 Task: Add Irwin Naturals Steel-Libido Peak Testosterone to the cart.
Action: Mouse moved to (294, 150)
Screenshot: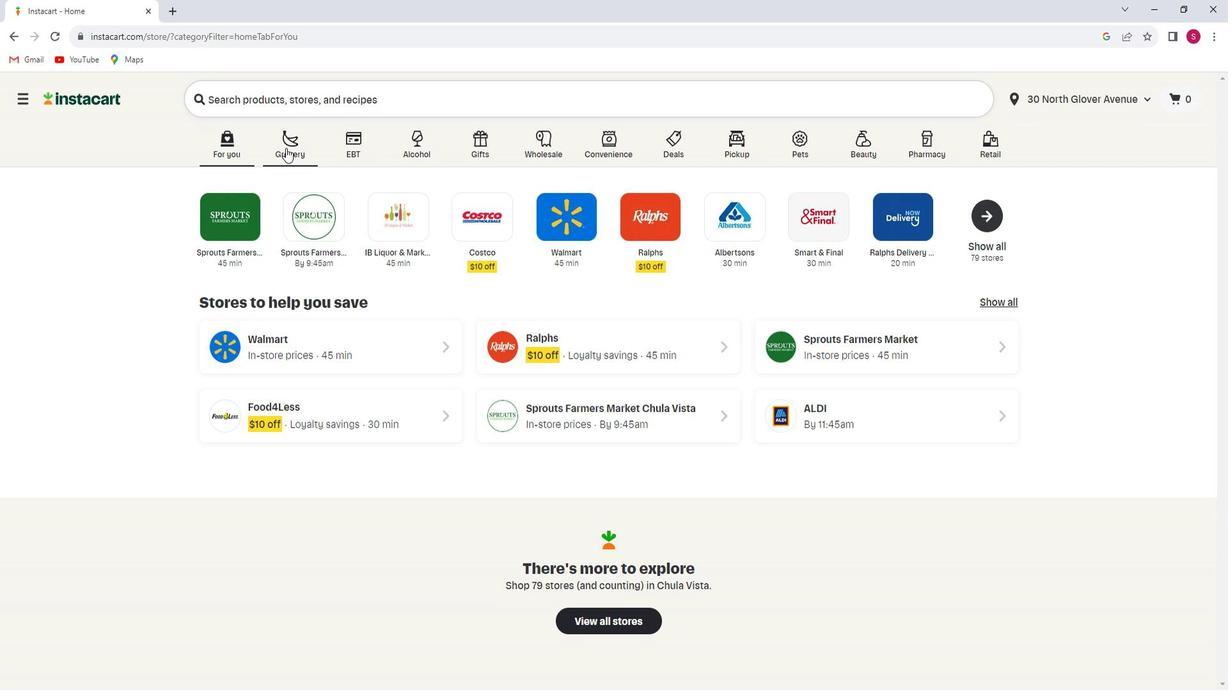 
Action: Mouse pressed left at (294, 150)
Screenshot: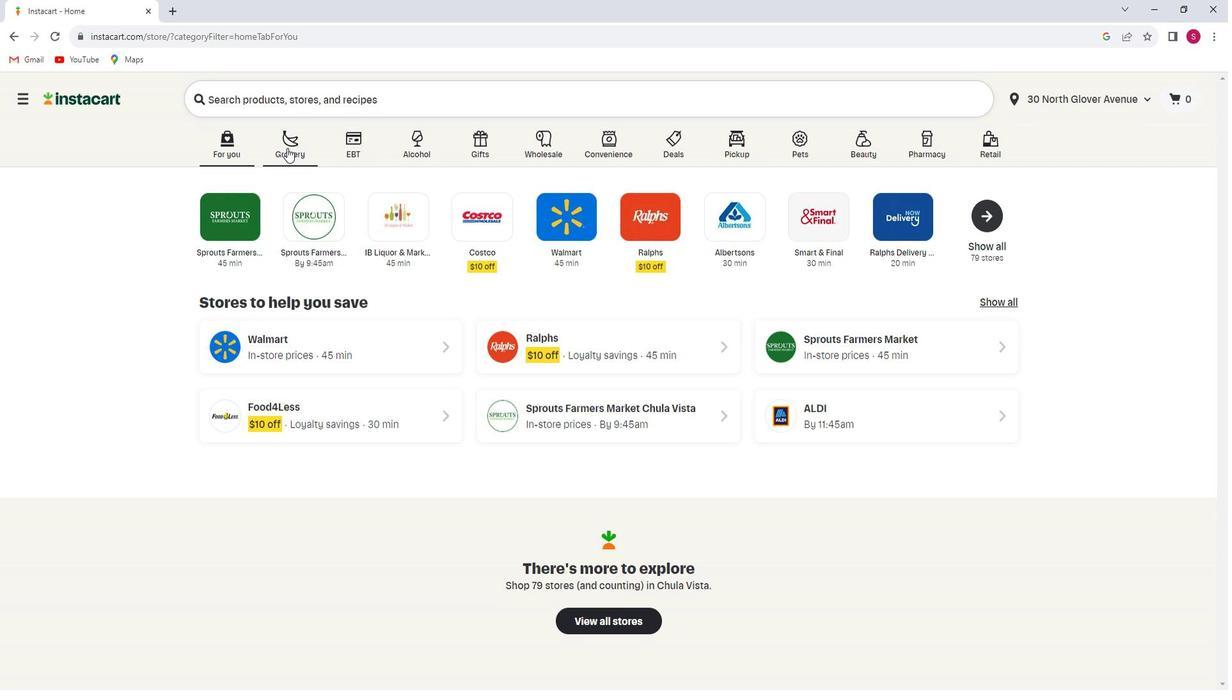 
Action: Mouse moved to (315, 368)
Screenshot: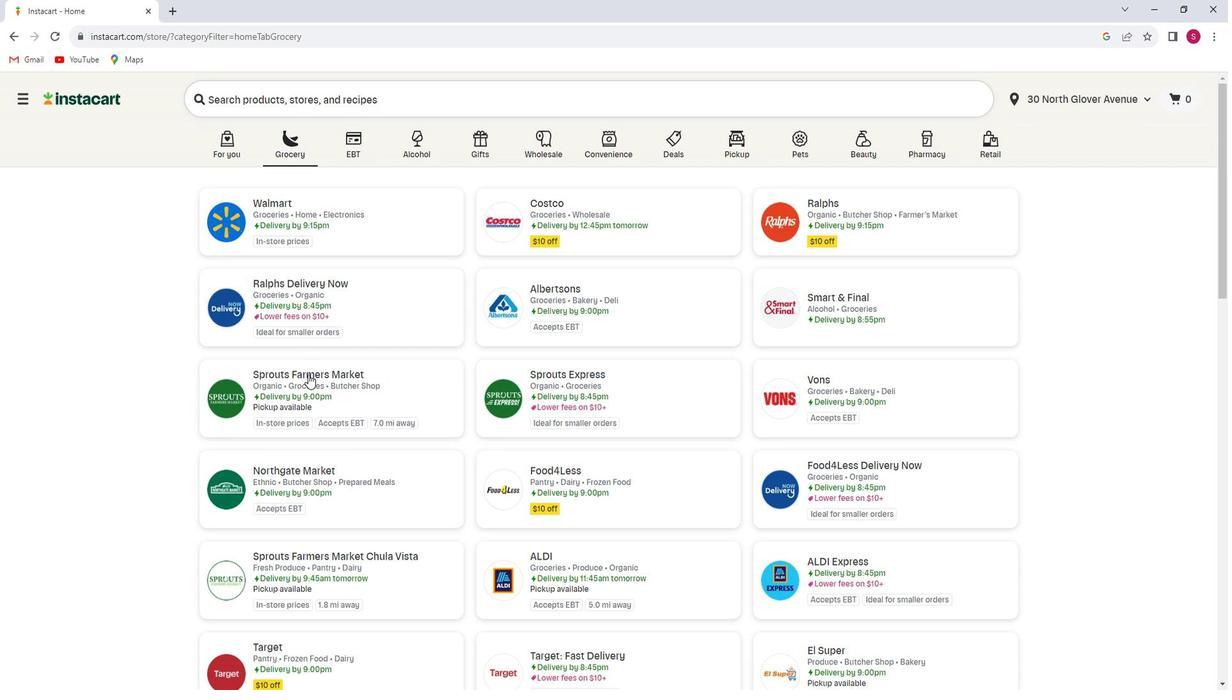 
Action: Mouse pressed left at (315, 368)
Screenshot: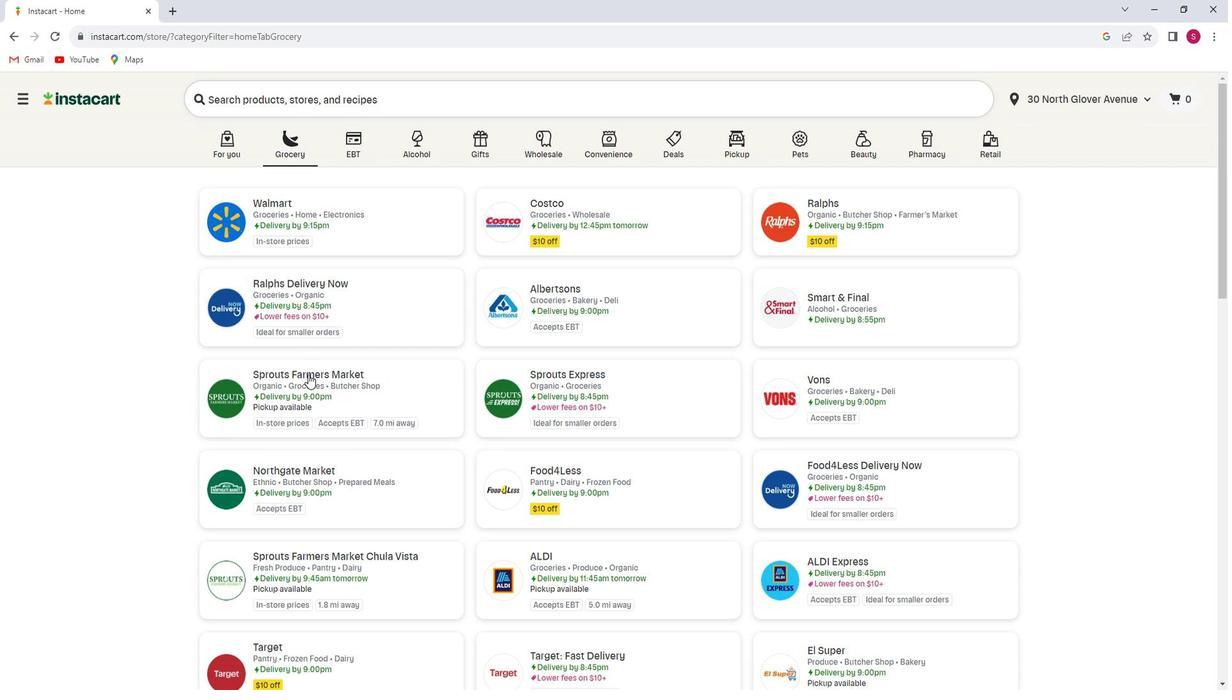 
Action: Mouse moved to (99, 422)
Screenshot: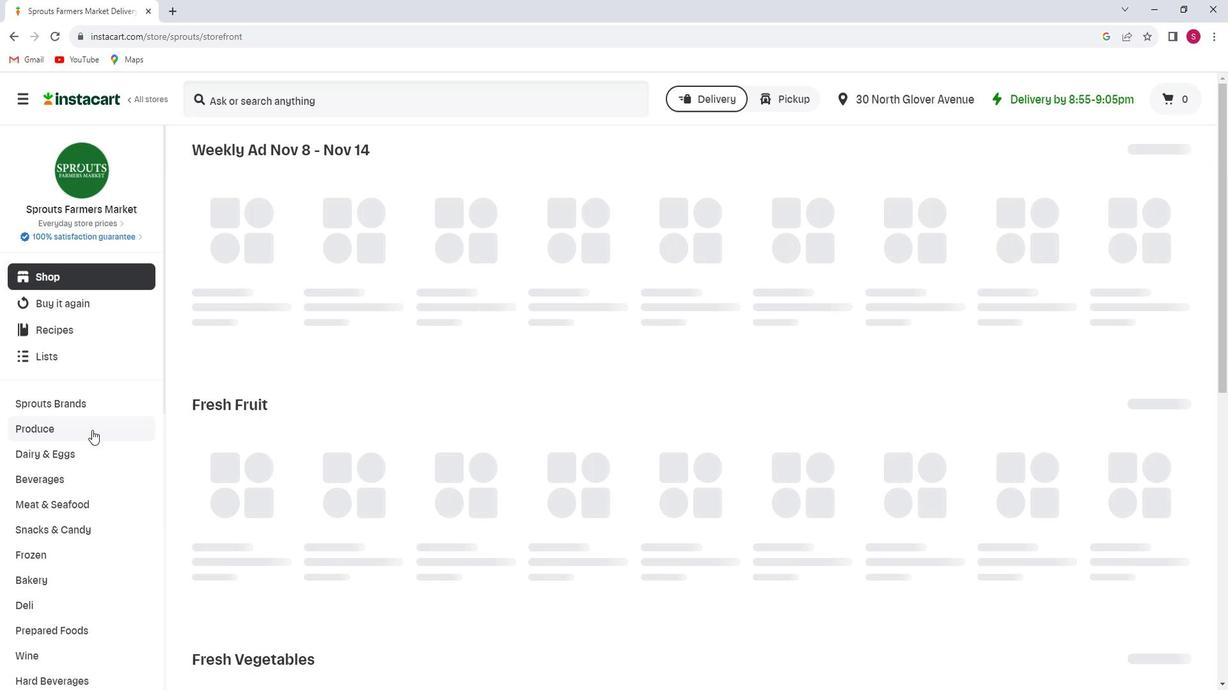 
Action: Mouse scrolled (99, 422) with delta (0, 0)
Screenshot: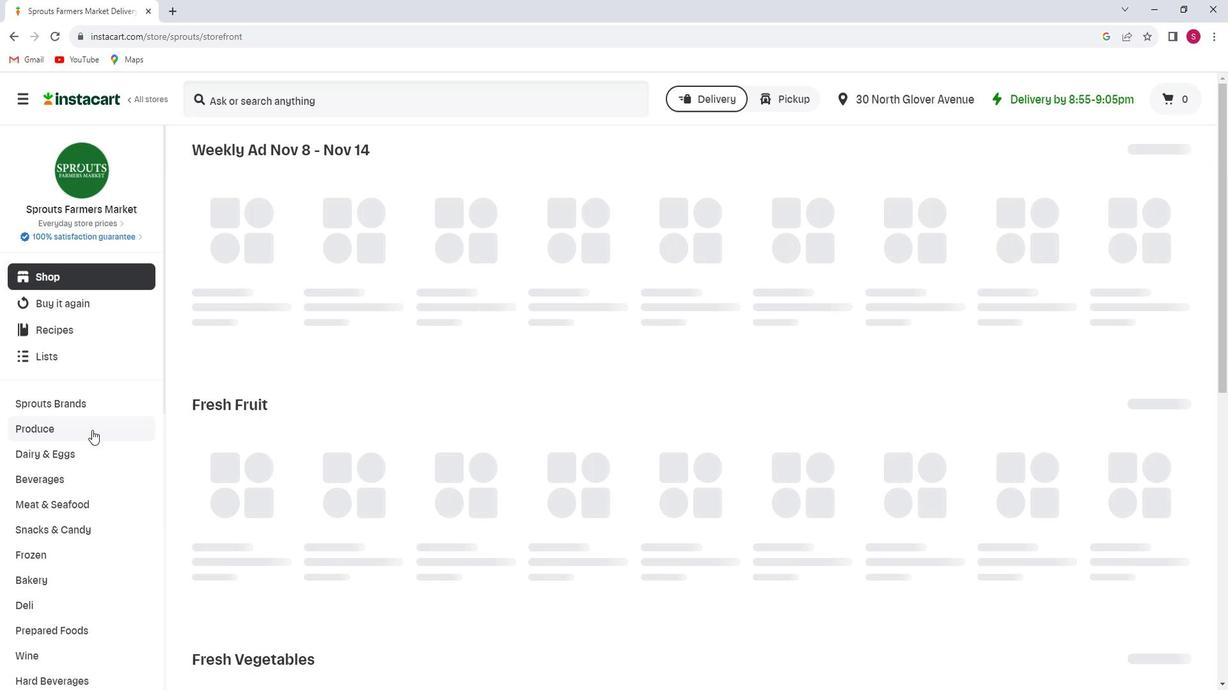 
Action: Mouse moved to (98, 423)
Screenshot: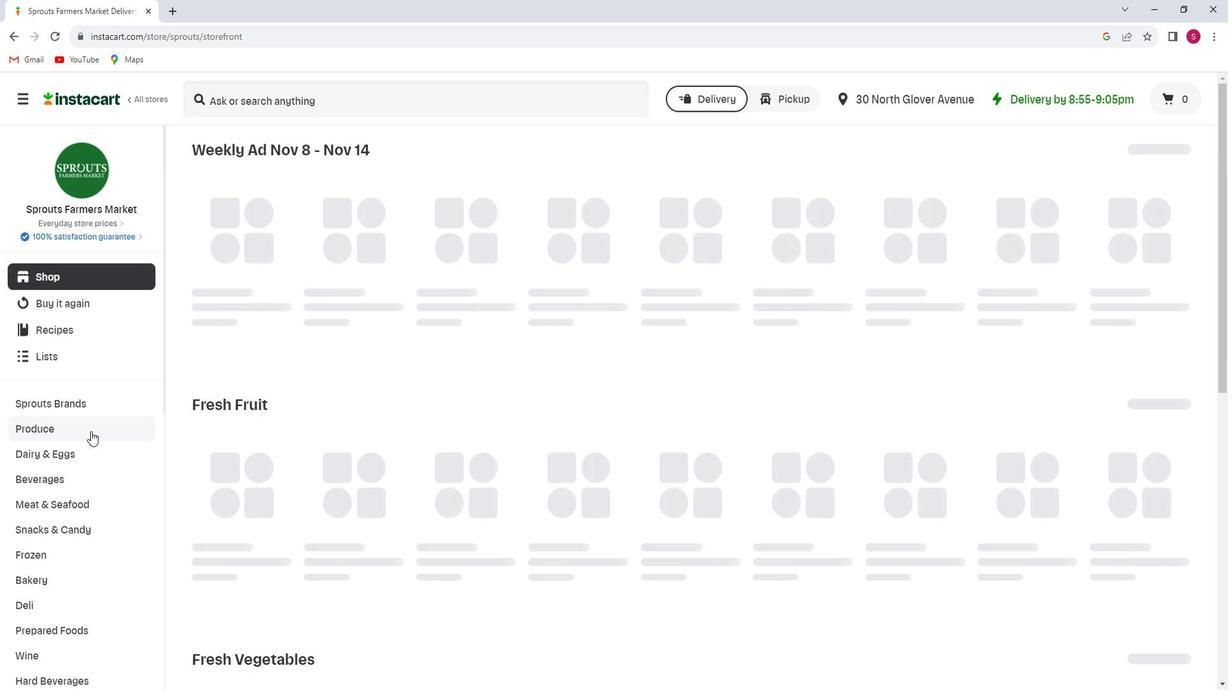 
Action: Mouse scrolled (98, 422) with delta (0, 0)
Screenshot: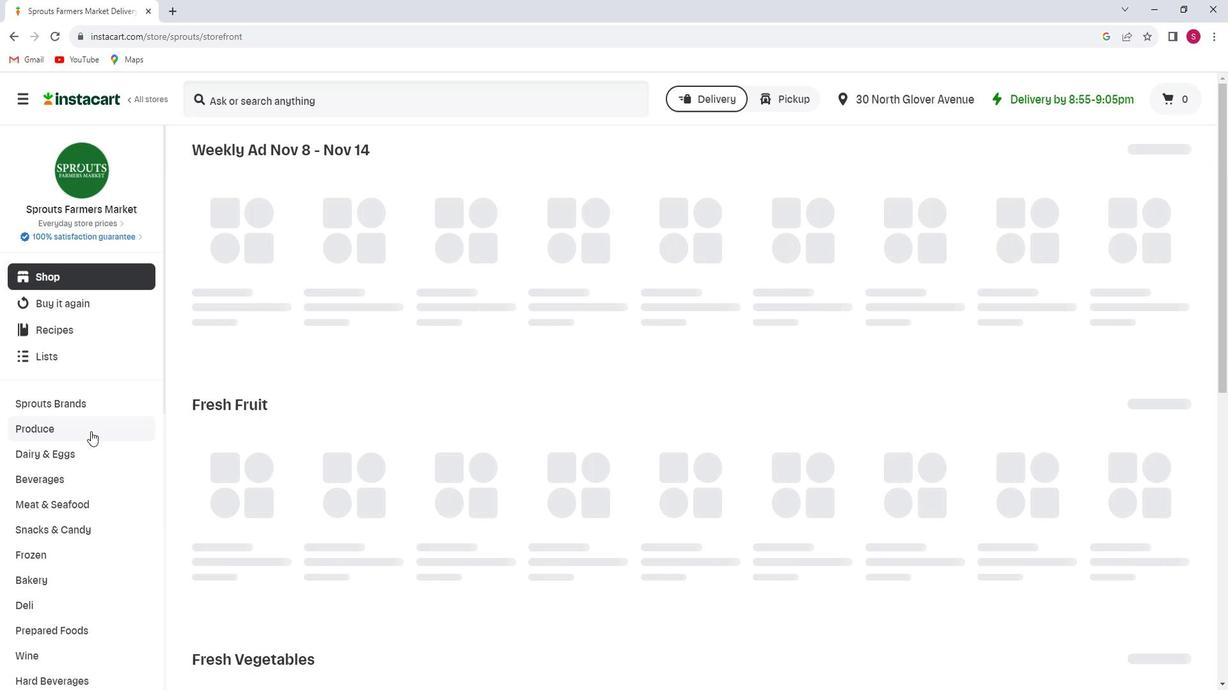 
Action: Mouse scrolled (98, 422) with delta (0, 0)
Screenshot: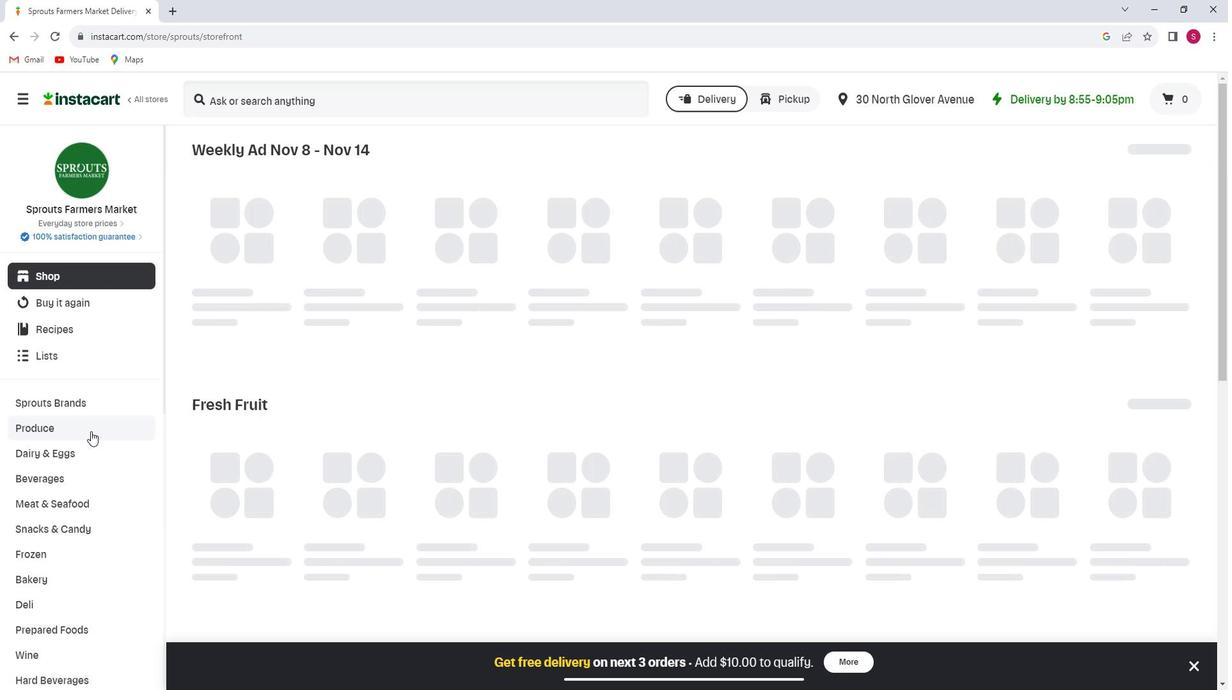 
Action: Mouse scrolled (98, 422) with delta (0, 0)
Screenshot: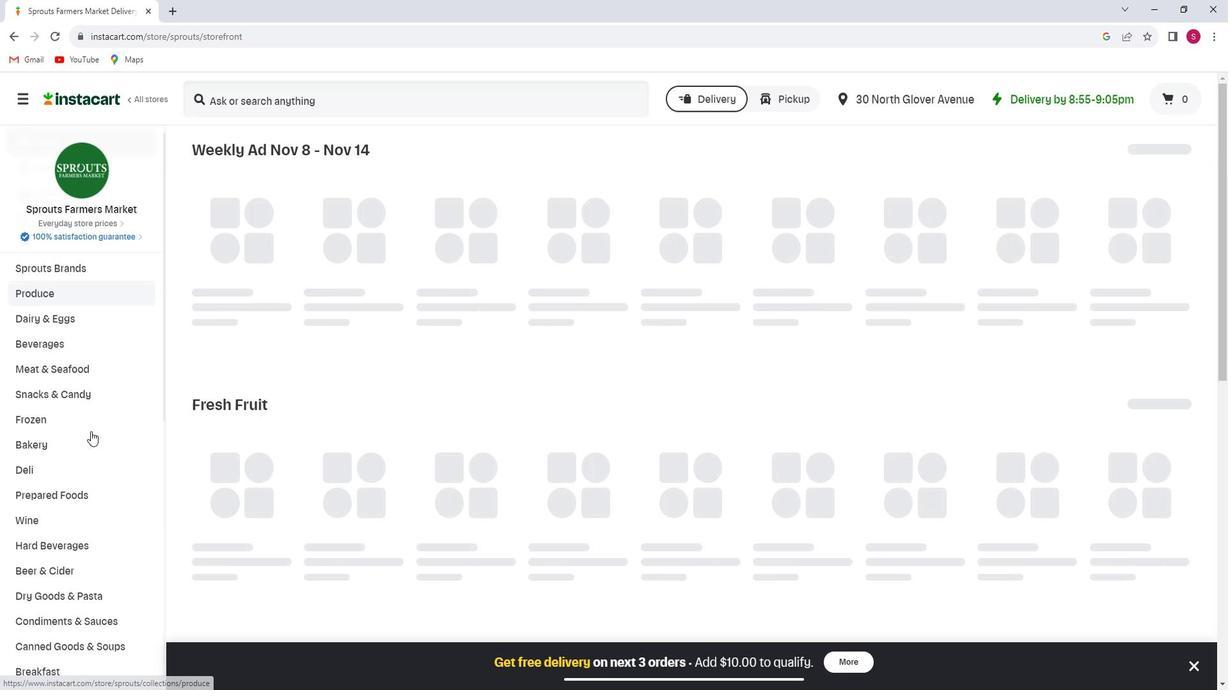 
Action: Mouse scrolled (98, 422) with delta (0, 0)
Screenshot: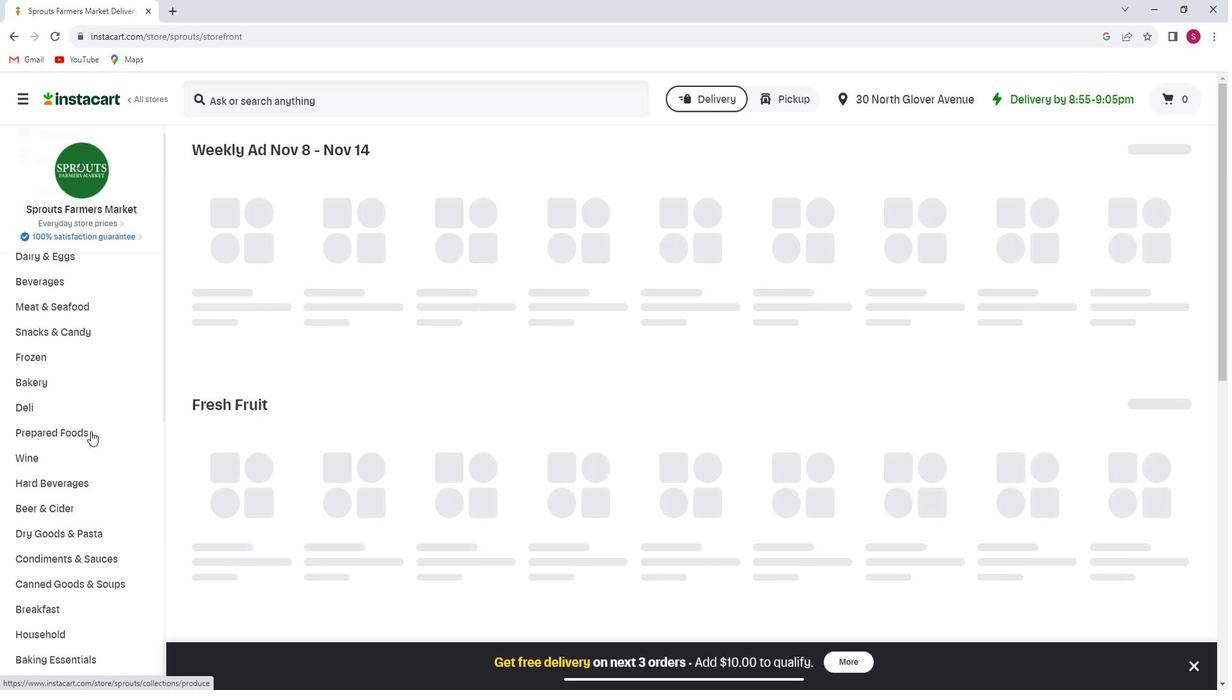 
Action: Mouse scrolled (98, 422) with delta (0, 0)
Screenshot: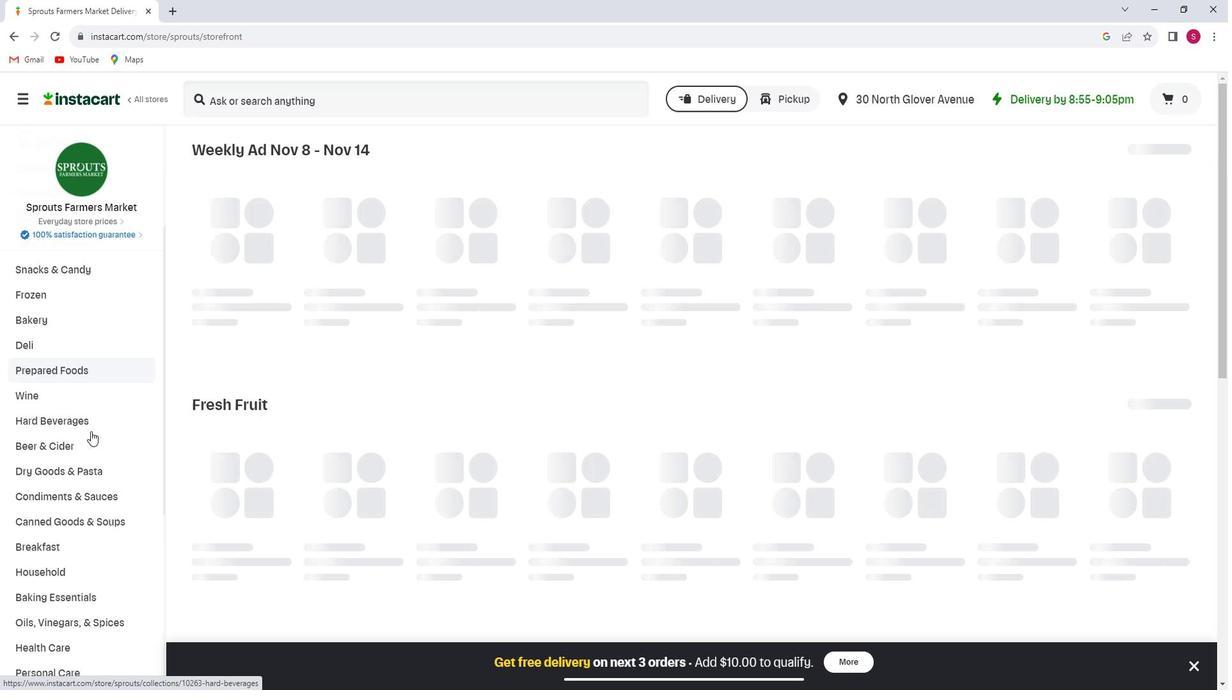 
Action: Mouse scrolled (98, 422) with delta (0, 0)
Screenshot: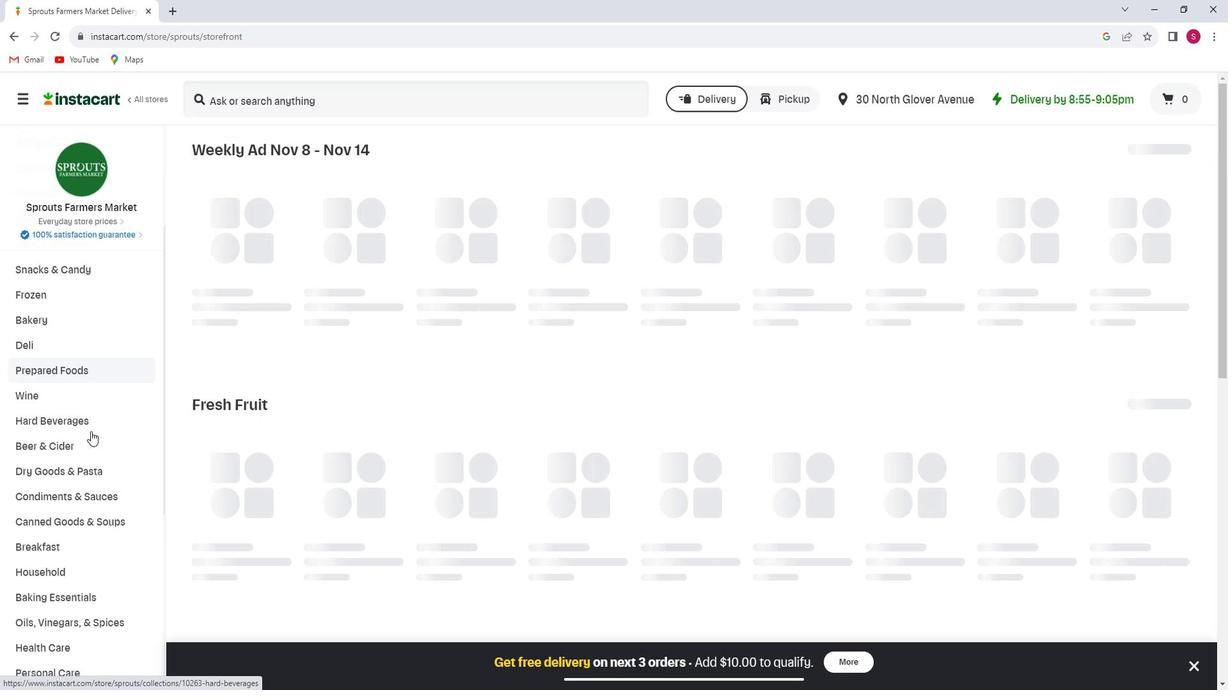 
Action: Mouse scrolled (98, 422) with delta (0, 0)
Screenshot: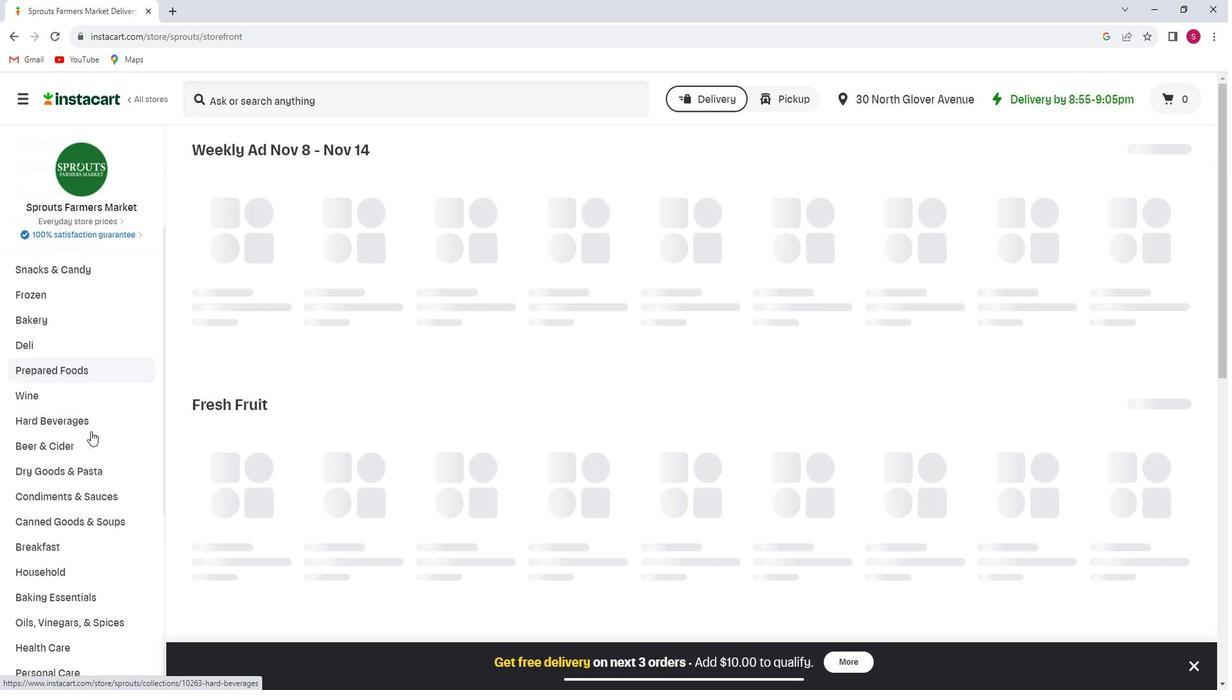 
Action: Mouse scrolled (98, 422) with delta (0, 0)
Screenshot: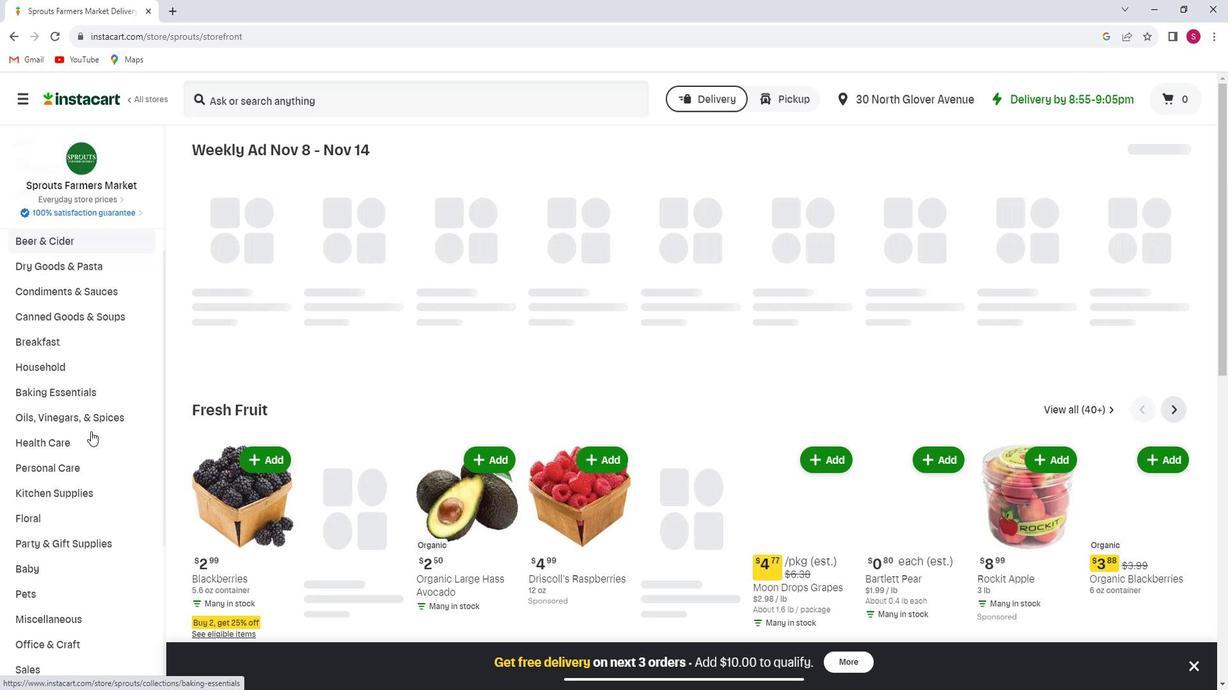 
Action: Mouse moved to (109, 397)
Screenshot: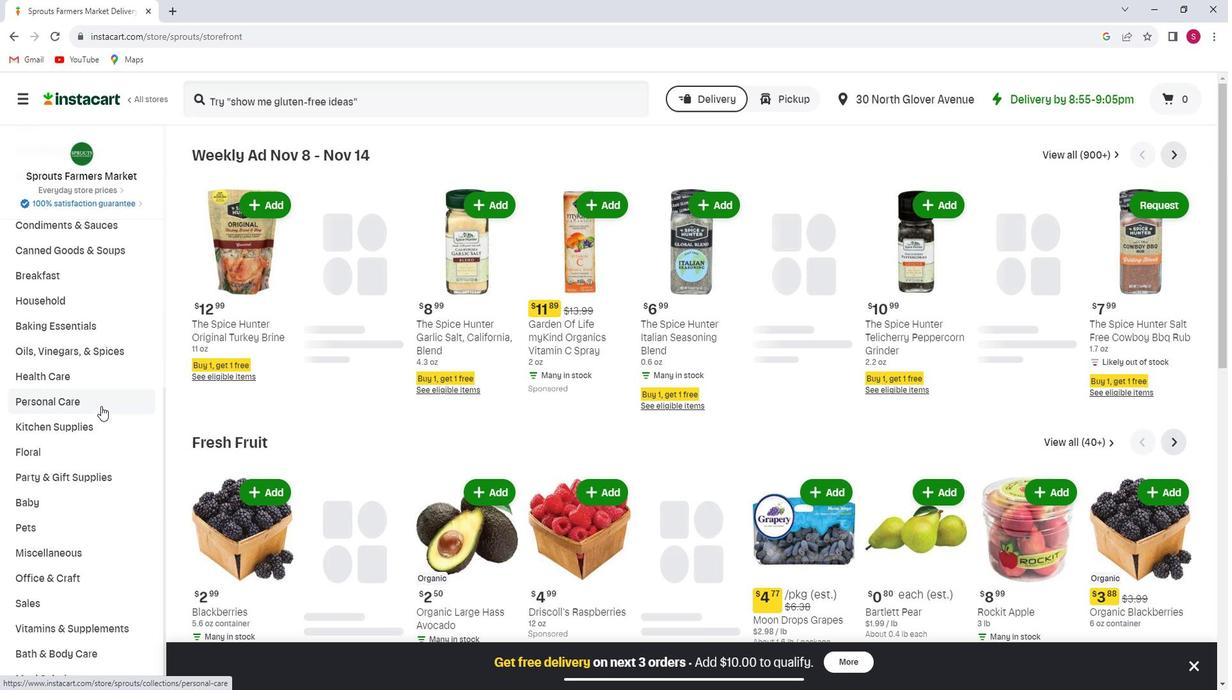 
Action: Mouse pressed left at (109, 397)
Screenshot: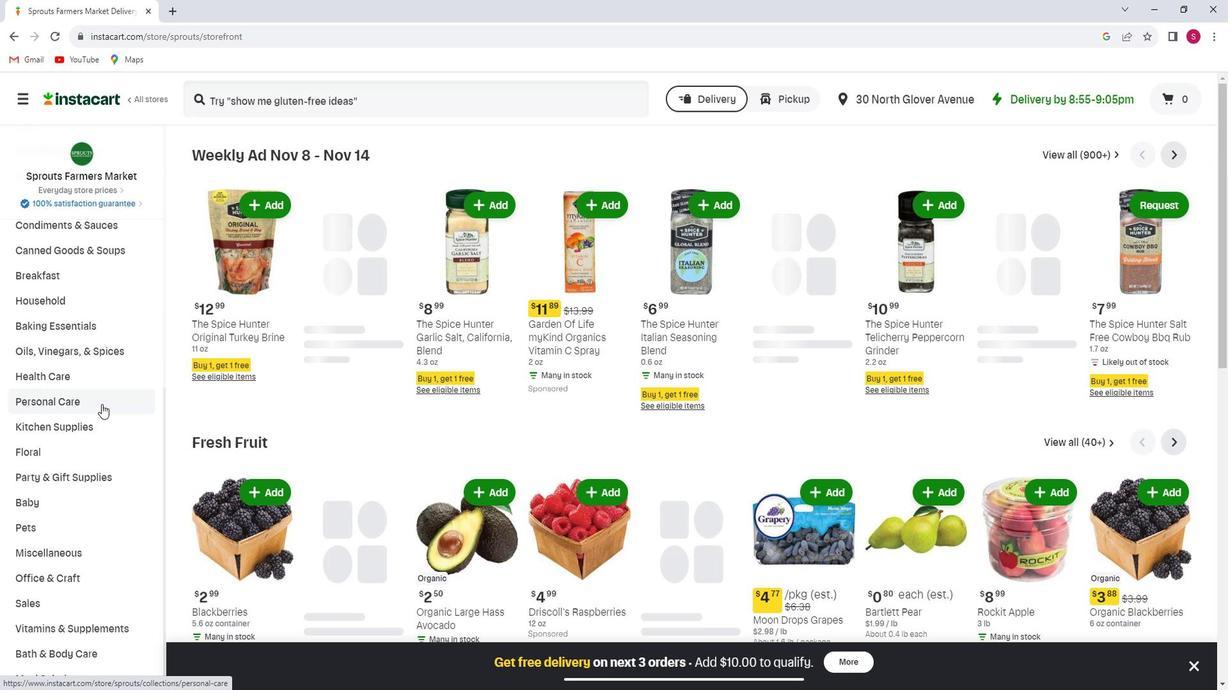 
Action: Mouse moved to (906, 186)
Screenshot: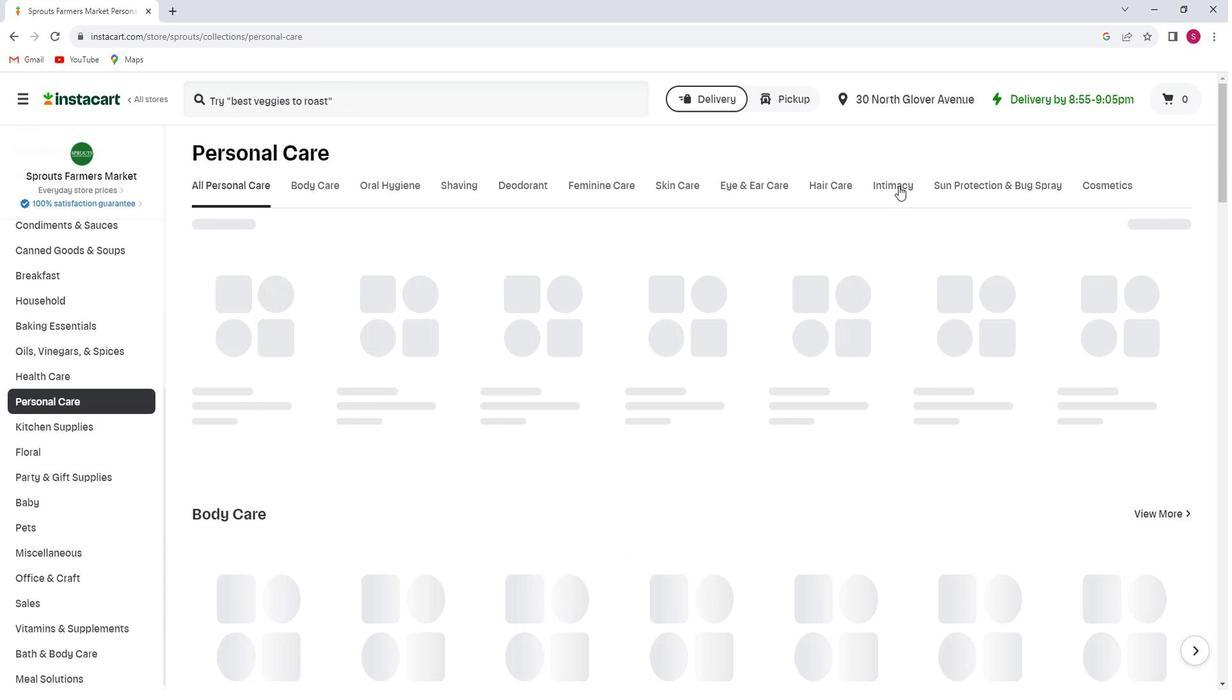 
Action: Mouse pressed left at (906, 186)
Screenshot: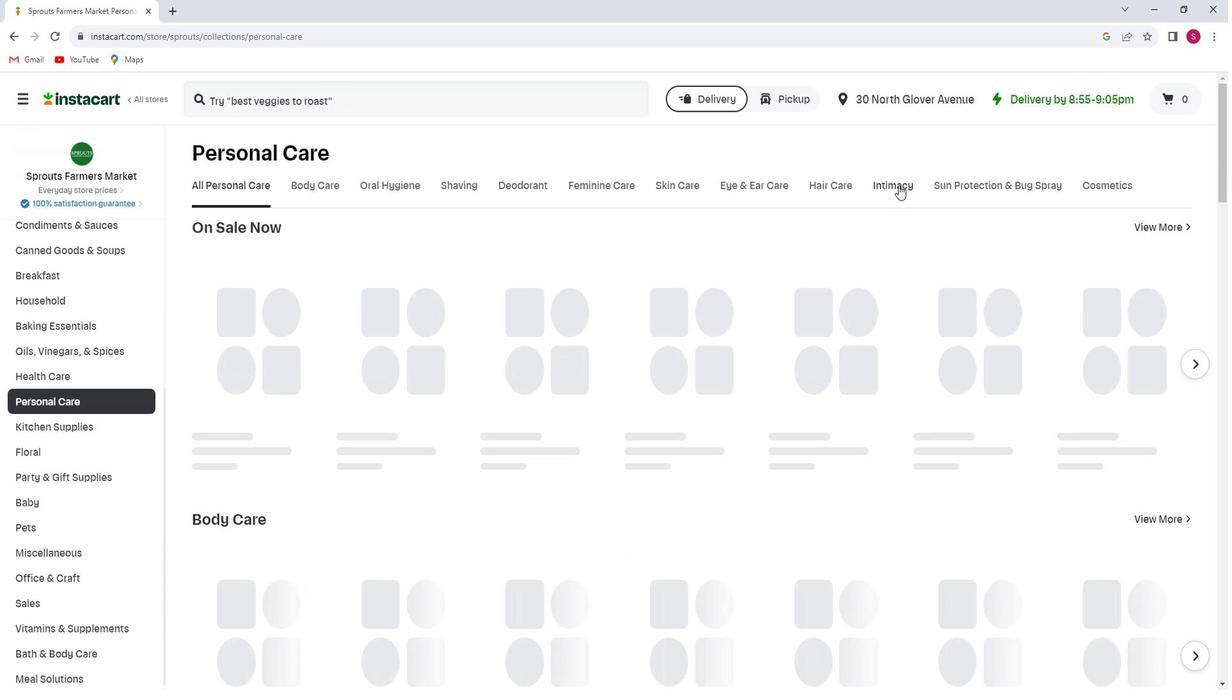
Action: Mouse moved to (360, 101)
Screenshot: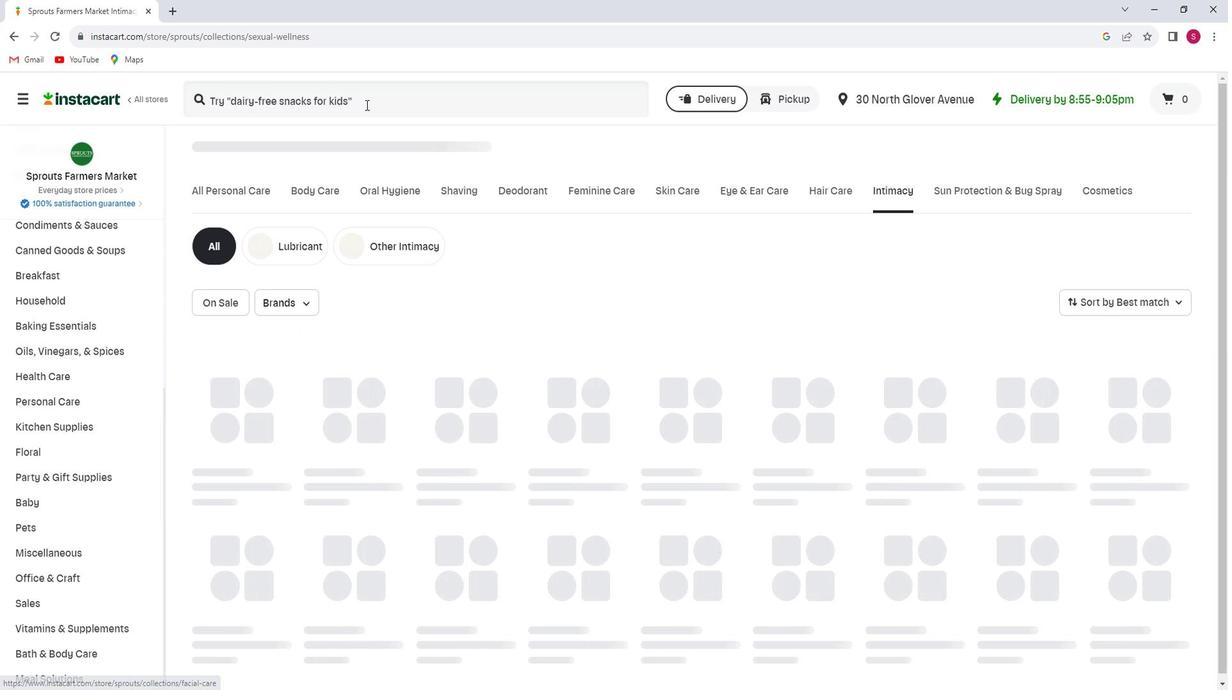 
Action: Mouse pressed left at (360, 101)
Screenshot: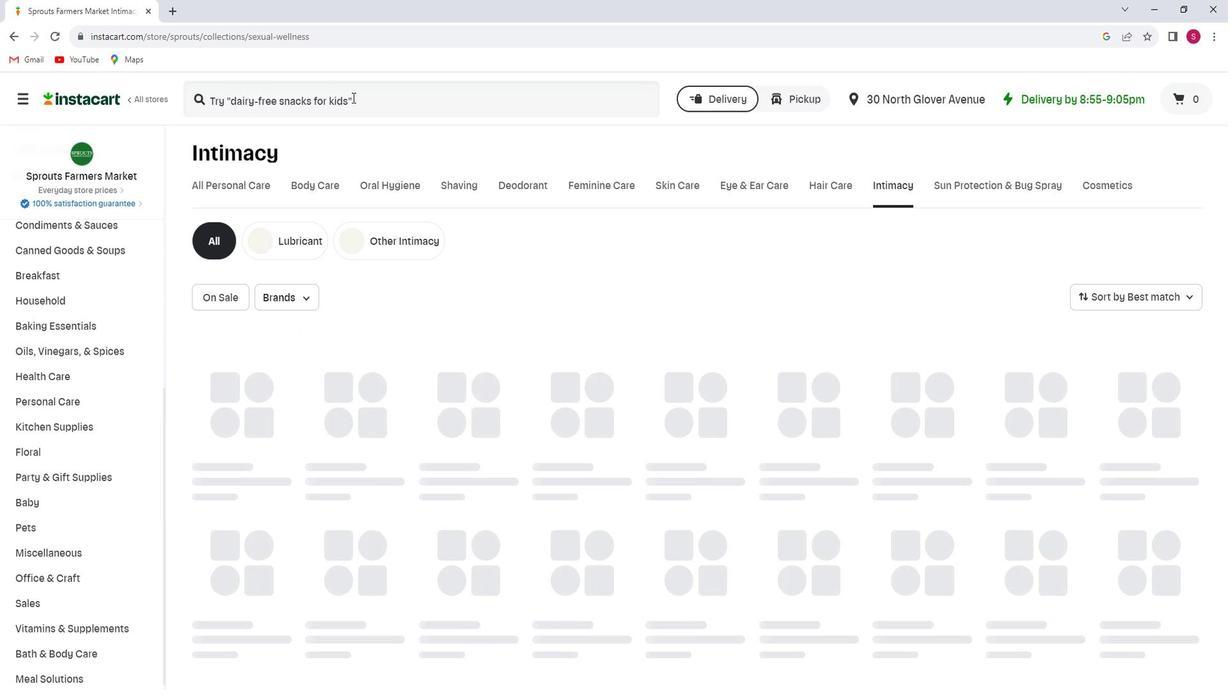 
Action: Key pressed <Key.shift>Irwin<Key.space><Key.shift>Naturals<Key.space><Key.shift>Steel-<Key.shift>Libido<Key.space><Key.shift>peak<Key.space><Key.shift>Testosterone<Key.enter>
Screenshot: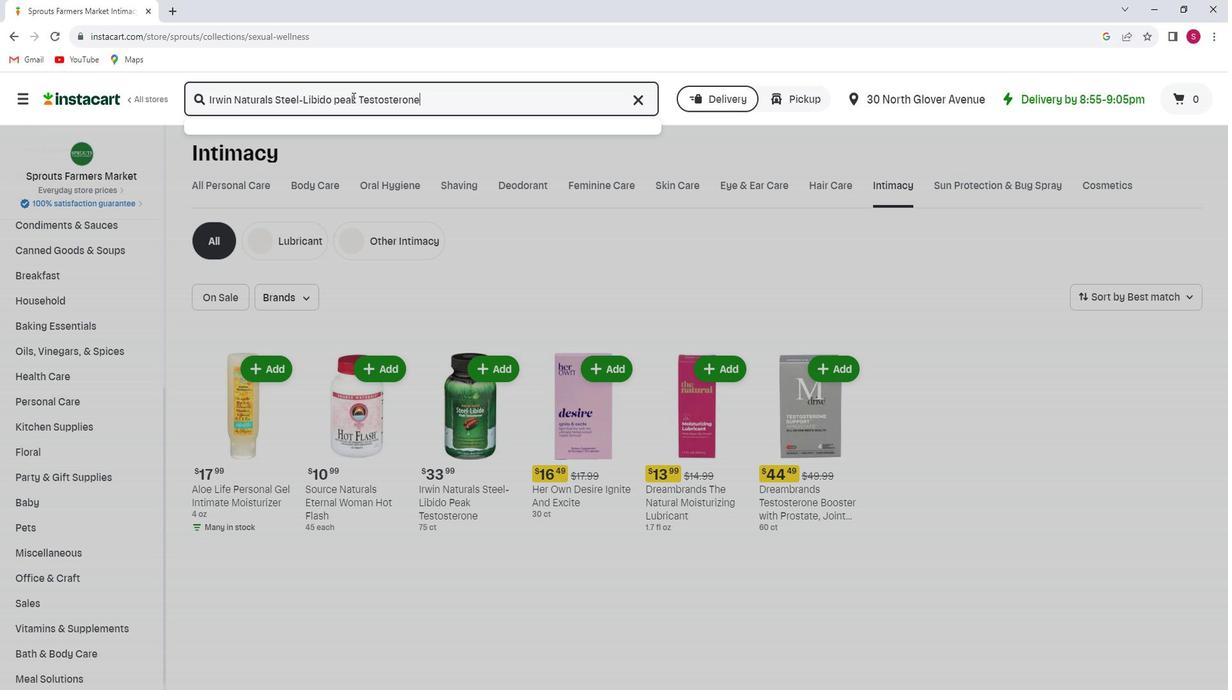 
Action: Mouse moved to (424, 223)
Screenshot: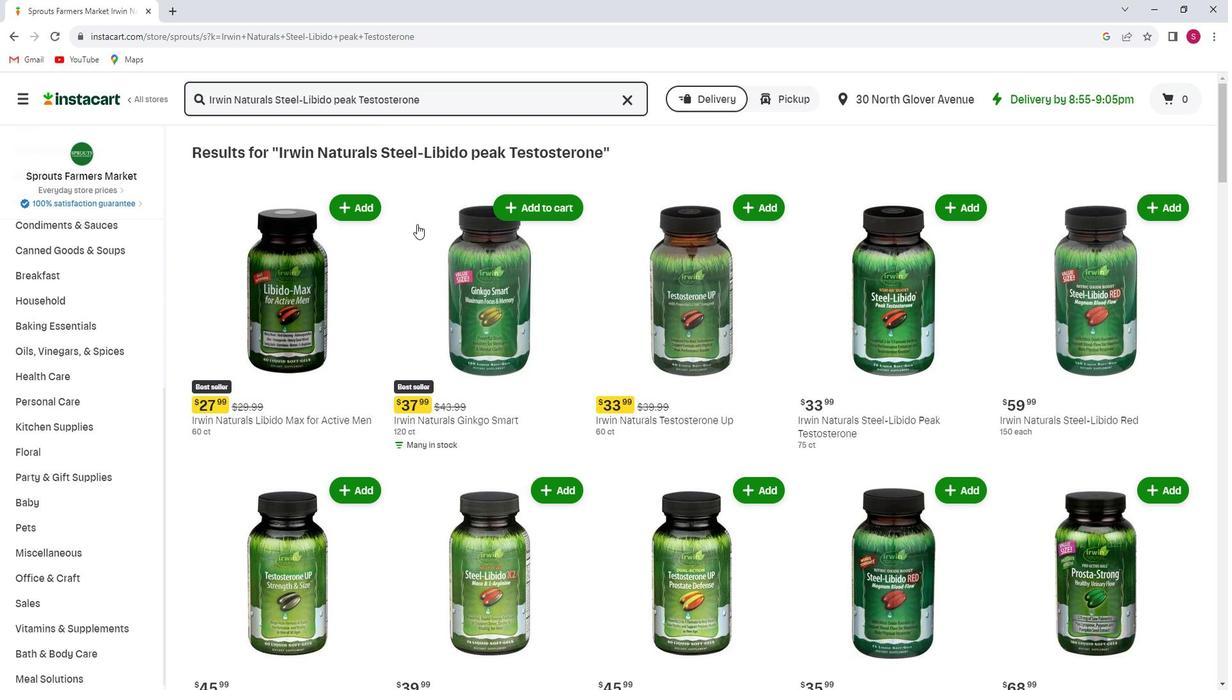 
Action: Mouse scrolled (424, 223) with delta (0, 0)
Screenshot: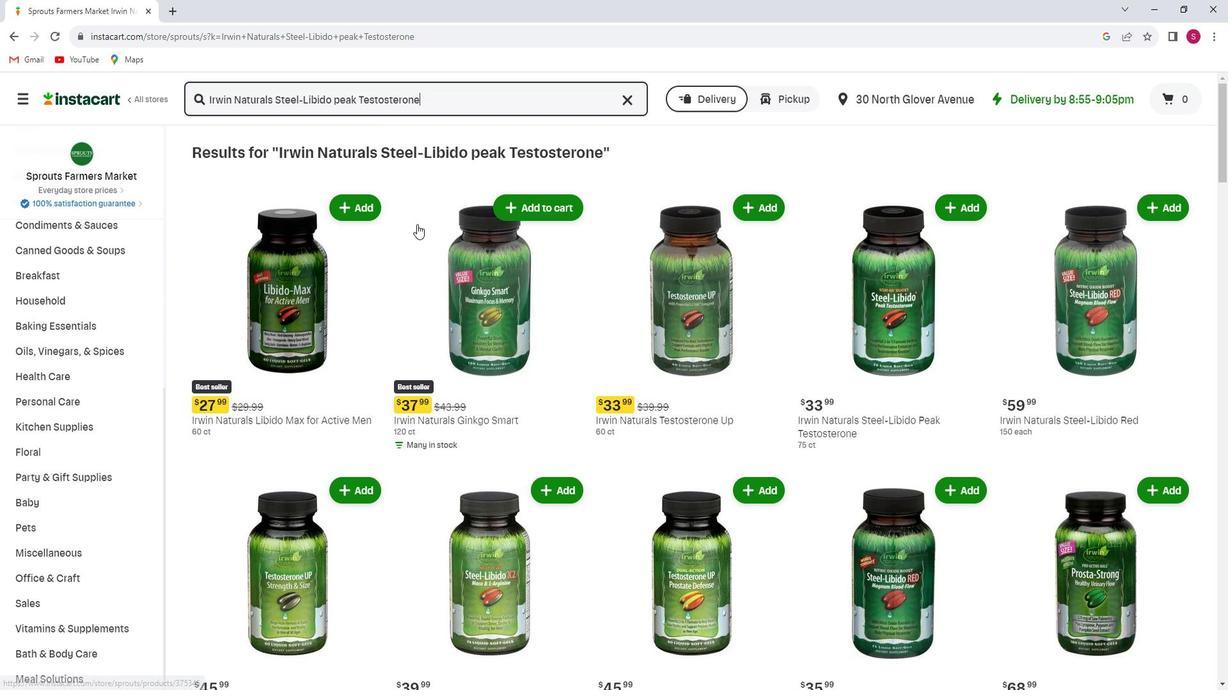 
Action: Mouse moved to (942, 146)
Screenshot: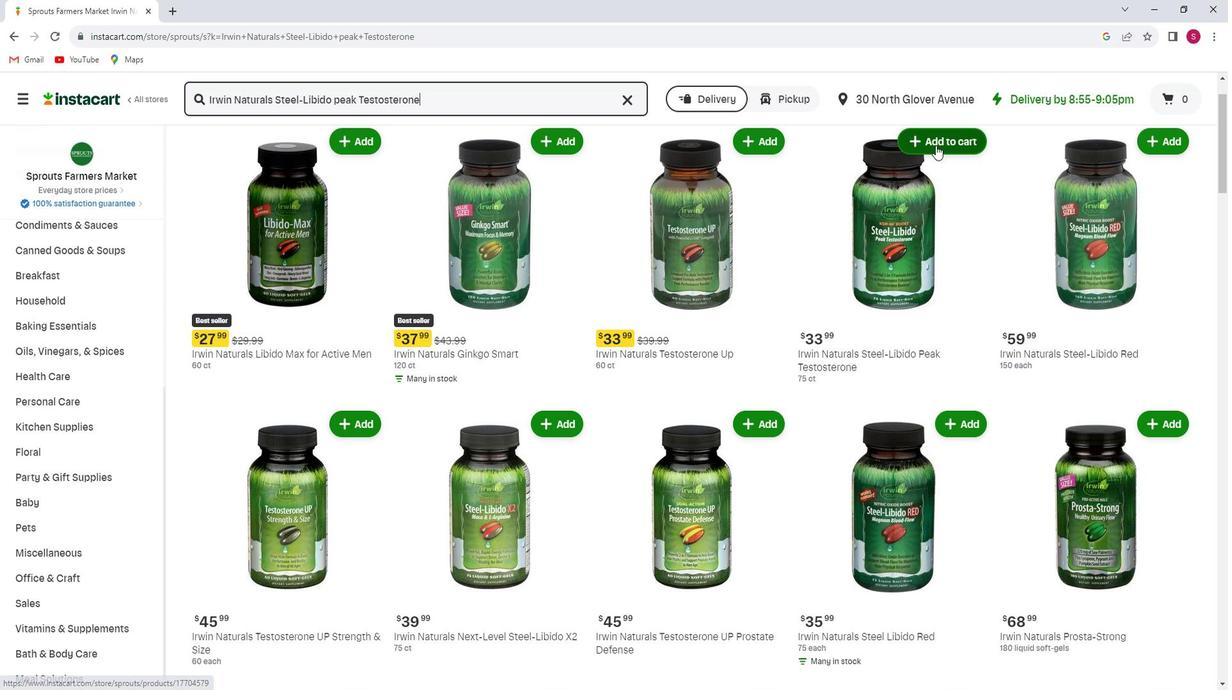 
Action: Mouse pressed left at (942, 146)
Screenshot: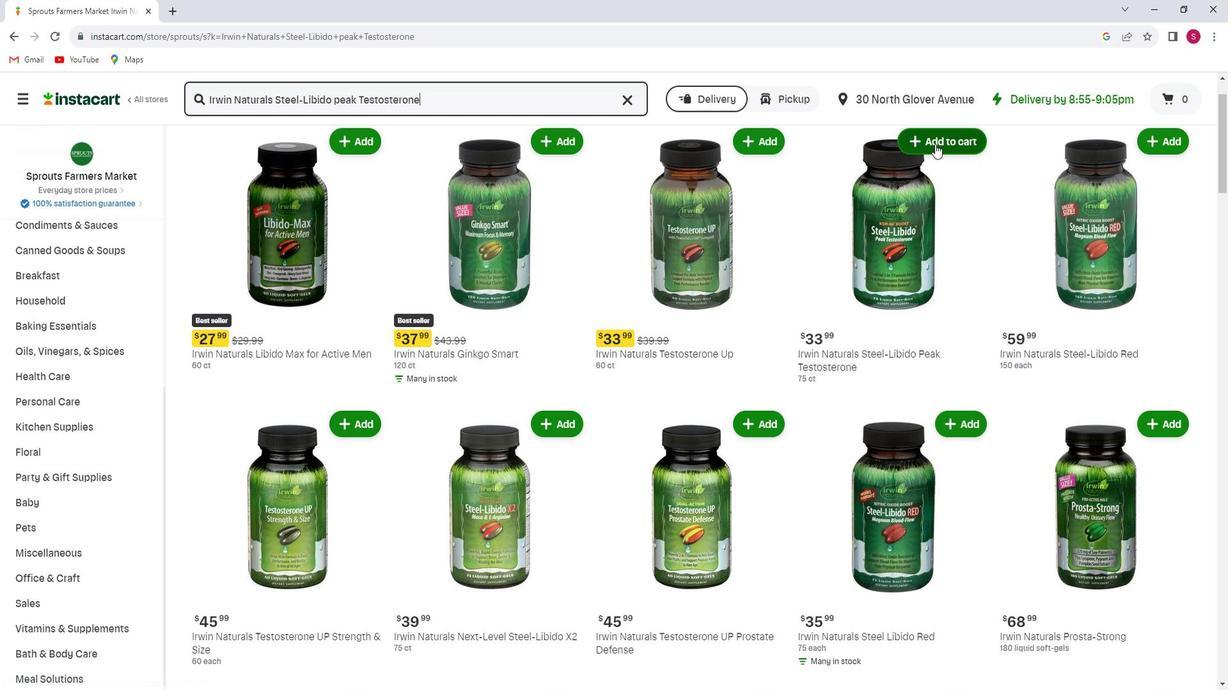 
Action: Mouse moved to (941, 260)
Screenshot: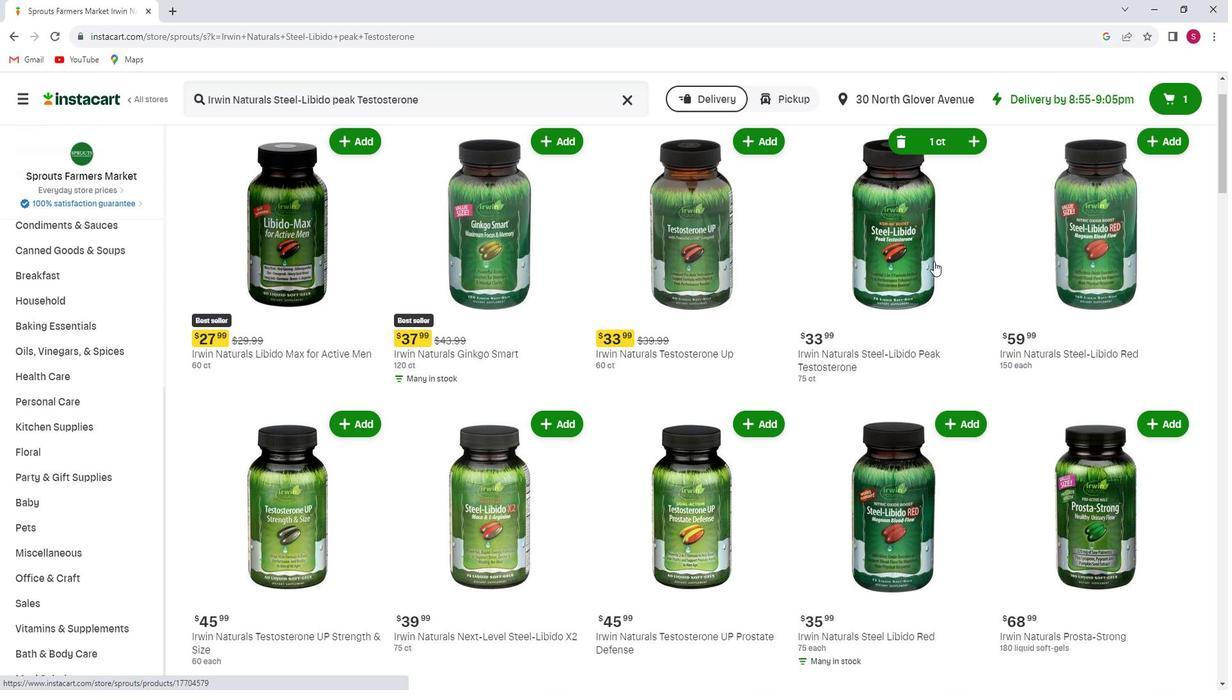 
